 Task: Create in the project AztecBridge and in the Backlog issue 'Develop a new feature to allow for voice recognition and transcription' a child issue 'Integration with performance appraisal systems', and assign it to team member softage.3@softage.net. Create in the project AztecBridge and in the Backlog issue 'Implement a new feature to allow for advanced search capabilities' a child issue 'Big data model interpretability and transparency testing and optimization', and assign it to team member softage.4@softage.net
Action: Mouse moved to (177, 50)
Screenshot: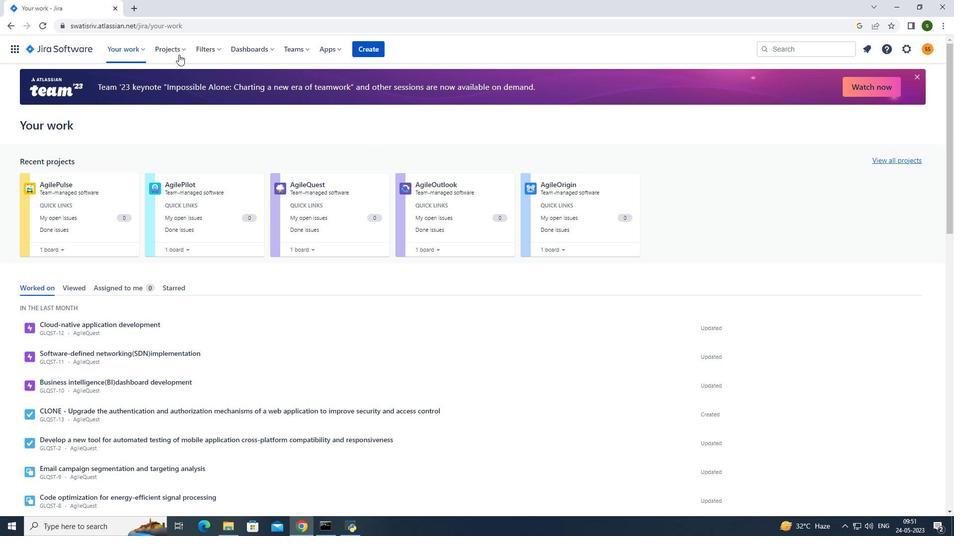 
Action: Mouse pressed left at (177, 50)
Screenshot: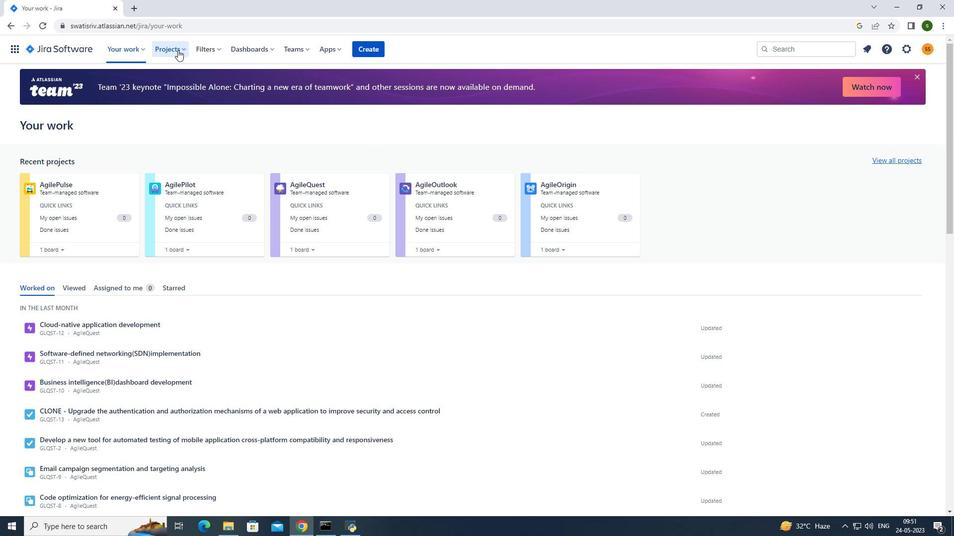 
Action: Mouse moved to (186, 92)
Screenshot: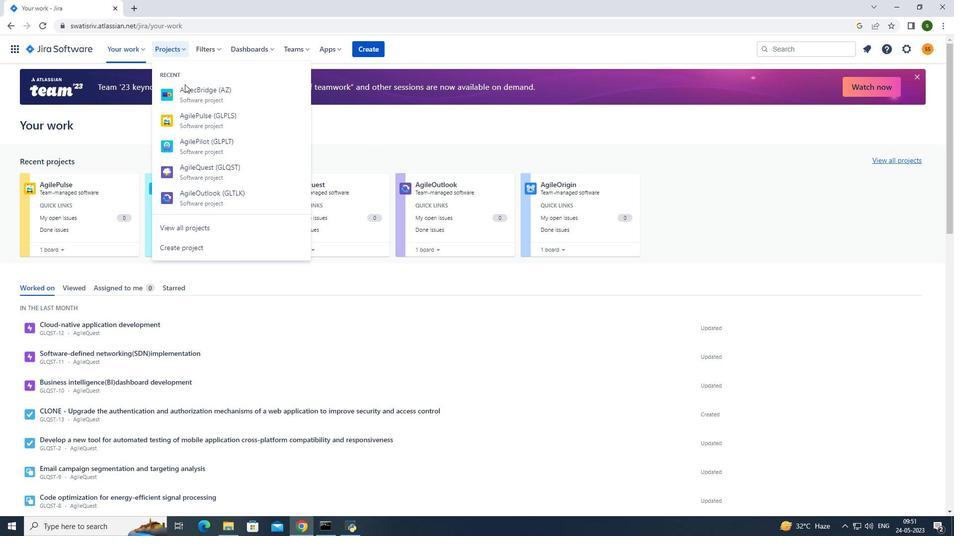 
Action: Mouse pressed left at (186, 92)
Screenshot: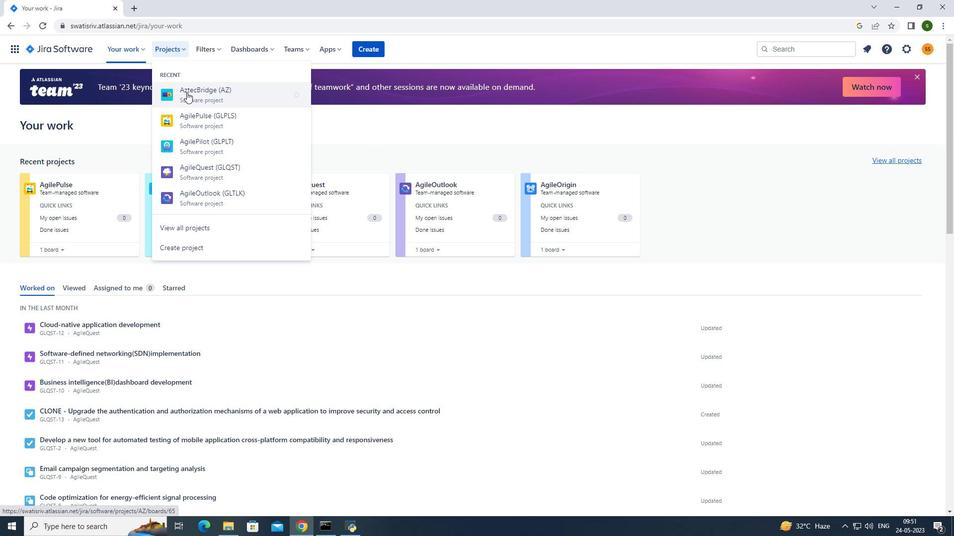 
Action: Mouse moved to (208, 345)
Screenshot: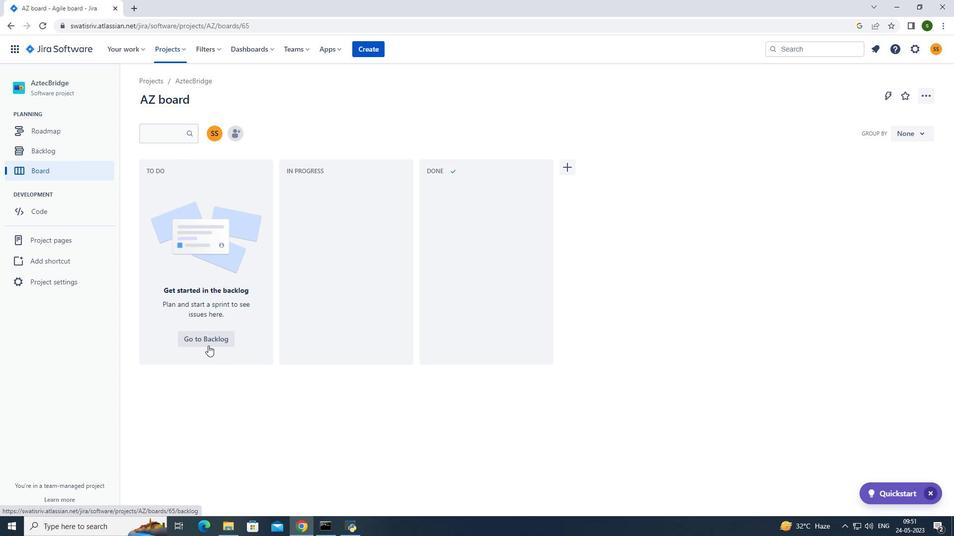 
Action: Mouse pressed left at (208, 345)
Screenshot: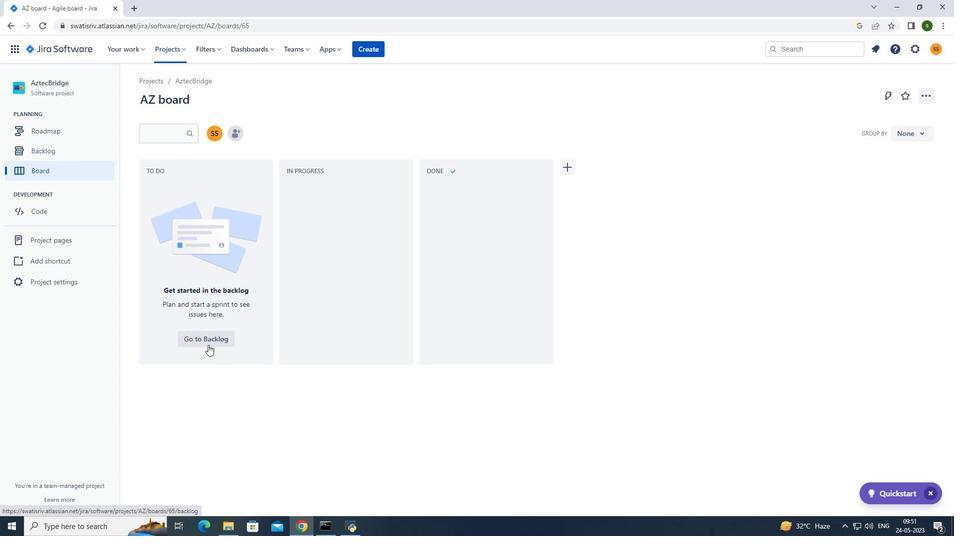 
Action: Mouse moved to (352, 357)
Screenshot: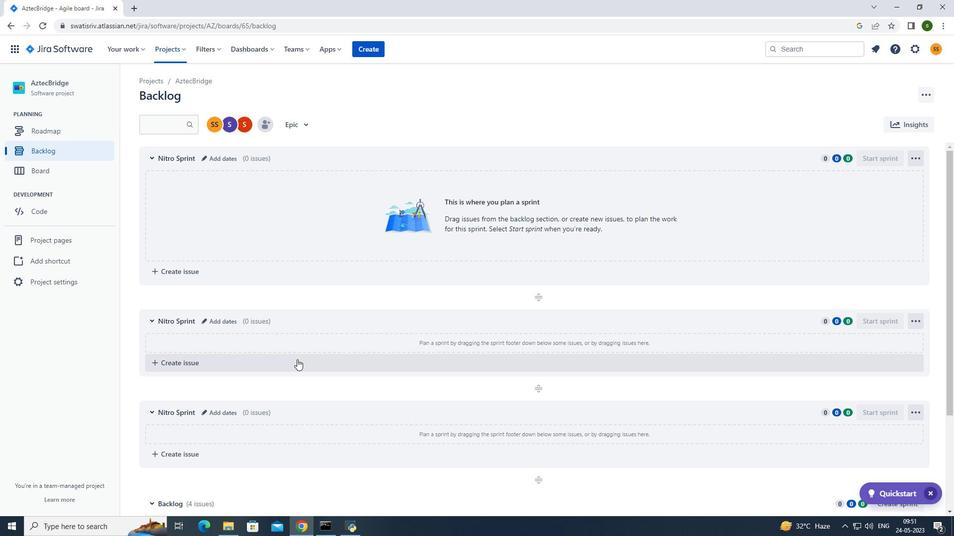 
Action: Mouse scrolled (352, 357) with delta (0, 0)
Screenshot: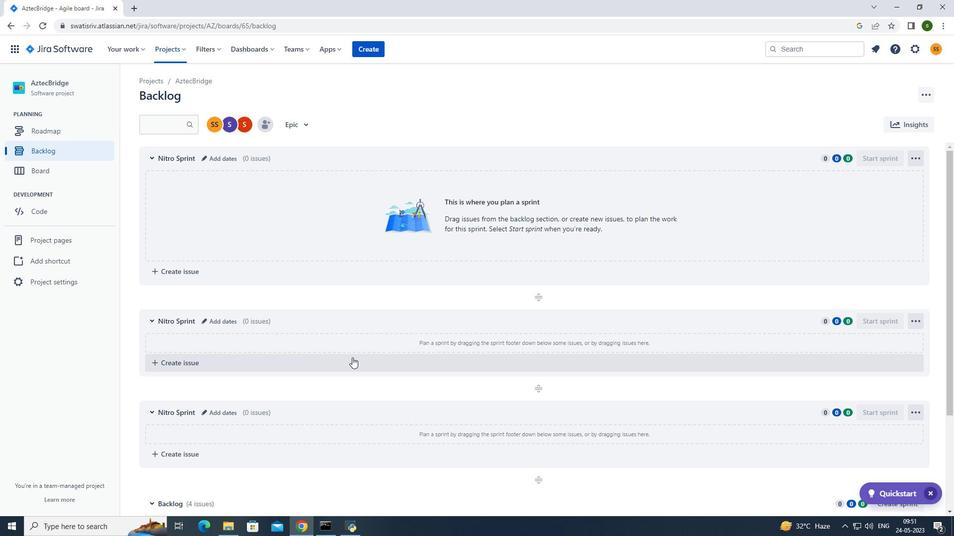 
Action: Mouse scrolled (352, 357) with delta (0, 0)
Screenshot: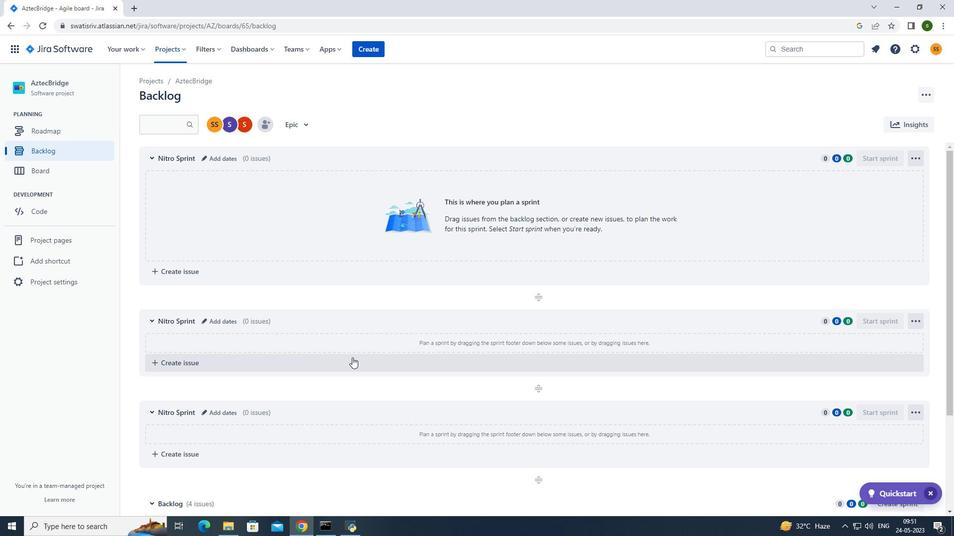 
Action: Mouse scrolled (352, 357) with delta (0, 0)
Screenshot: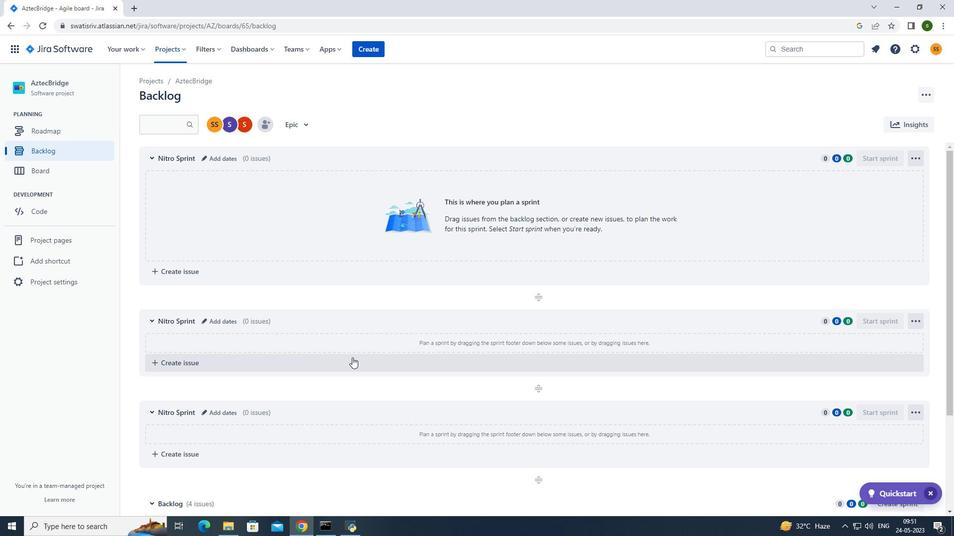 
Action: Mouse scrolled (352, 357) with delta (0, 0)
Screenshot: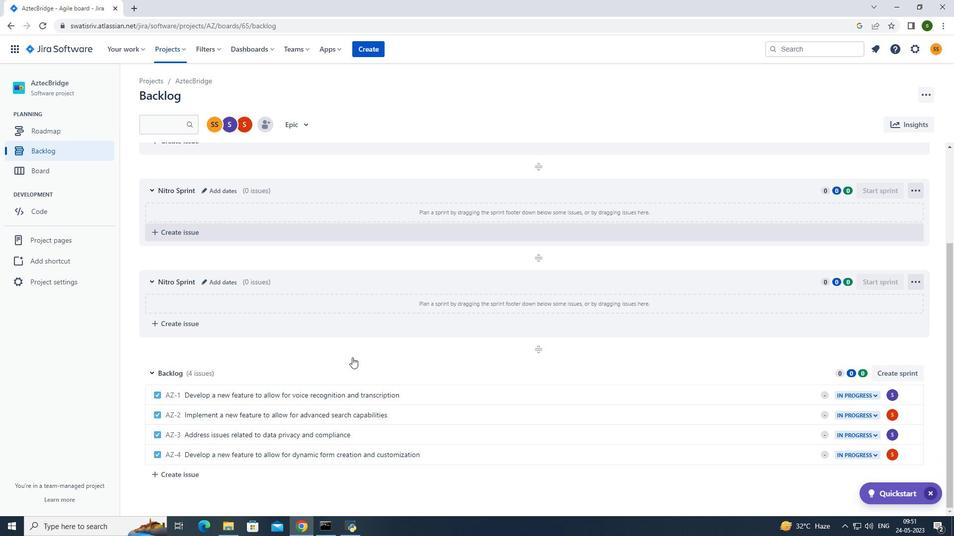 
Action: Mouse scrolled (352, 357) with delta (0, 0)
Screenshot: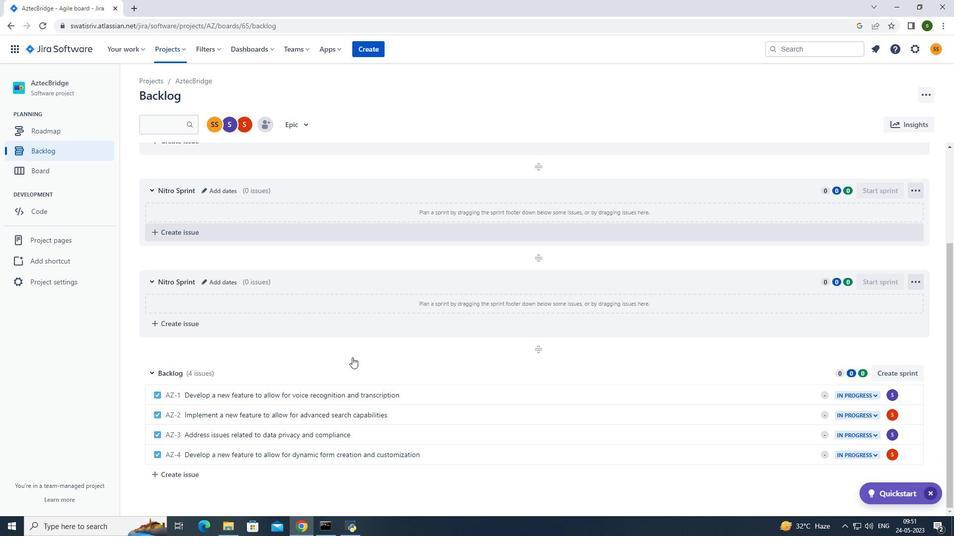 
Action: Mouse moved to (452, 397)
Screenshot: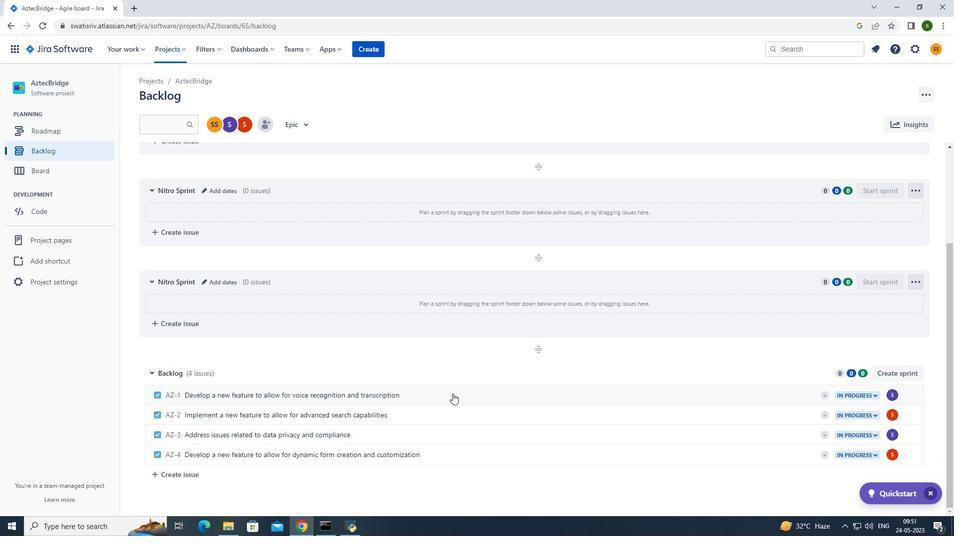 
Action: Mouse pressed left at (452, 397)
Screenshot: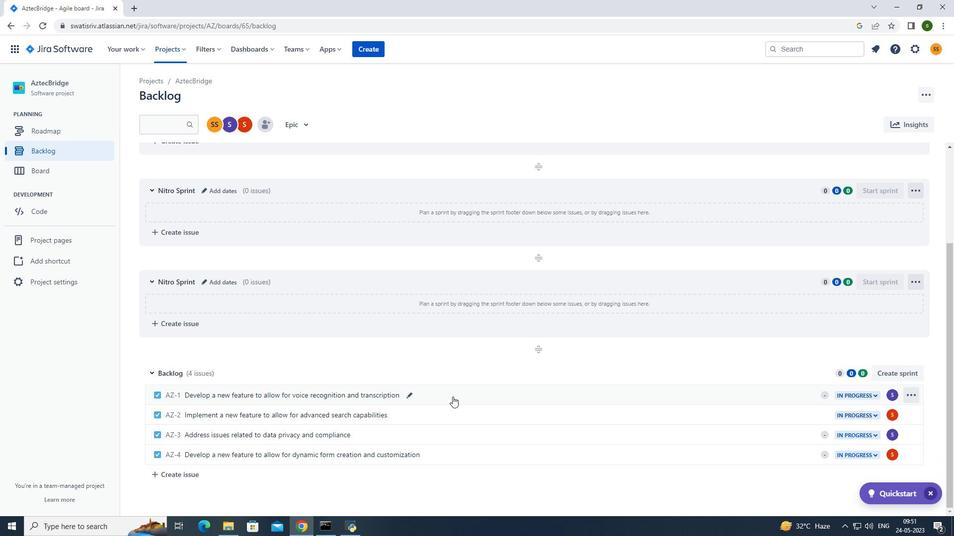 
Action: Mouse moved to (777, 210)
Screenshot: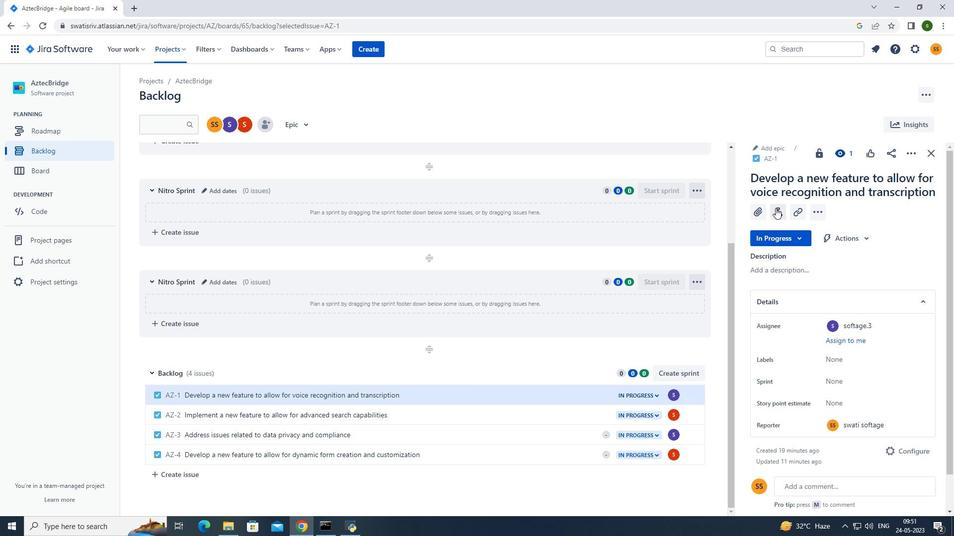 
Action: Mouse pressed left at (777, 210)
Screenshot: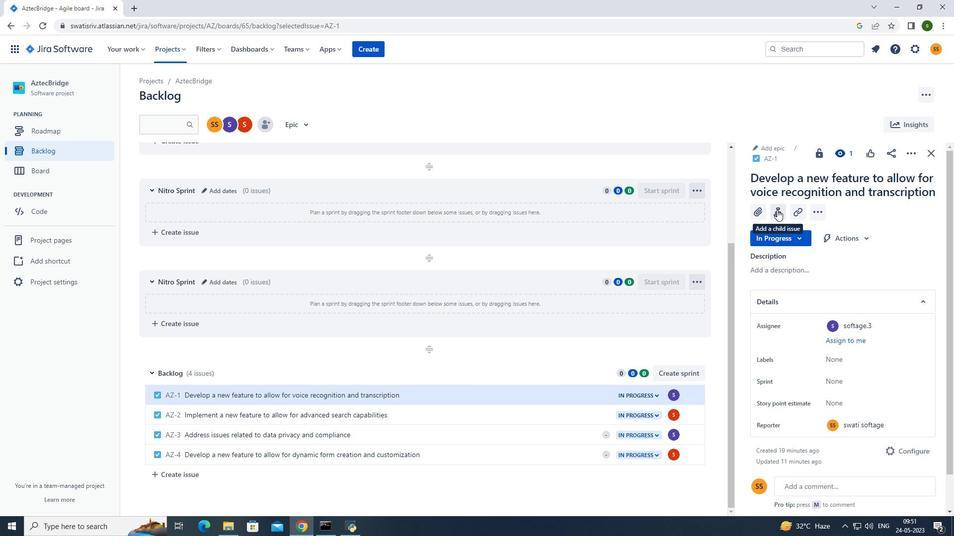 
Action: Mouse moved to (800, 319)
Screenshot: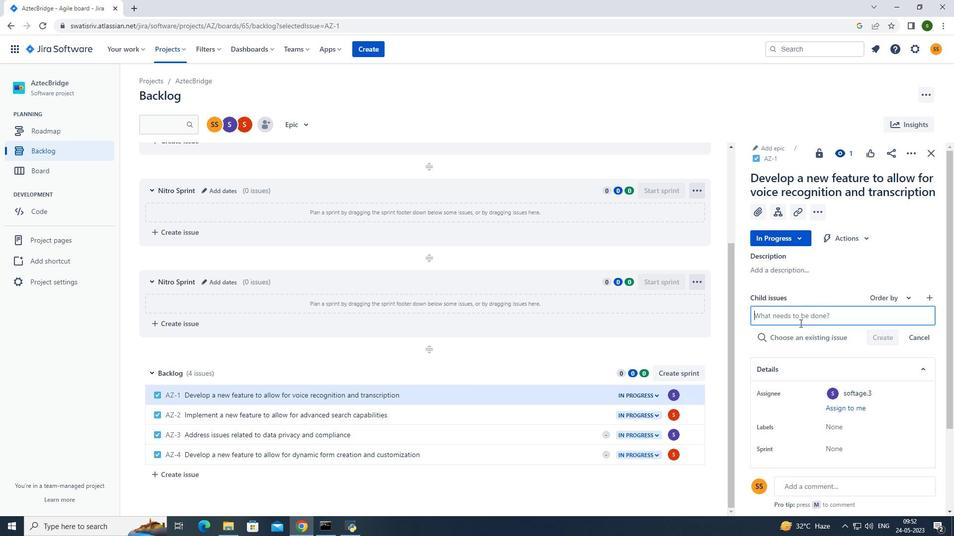 
Action: Mouse pressed left at (800, 319)
Screenshot: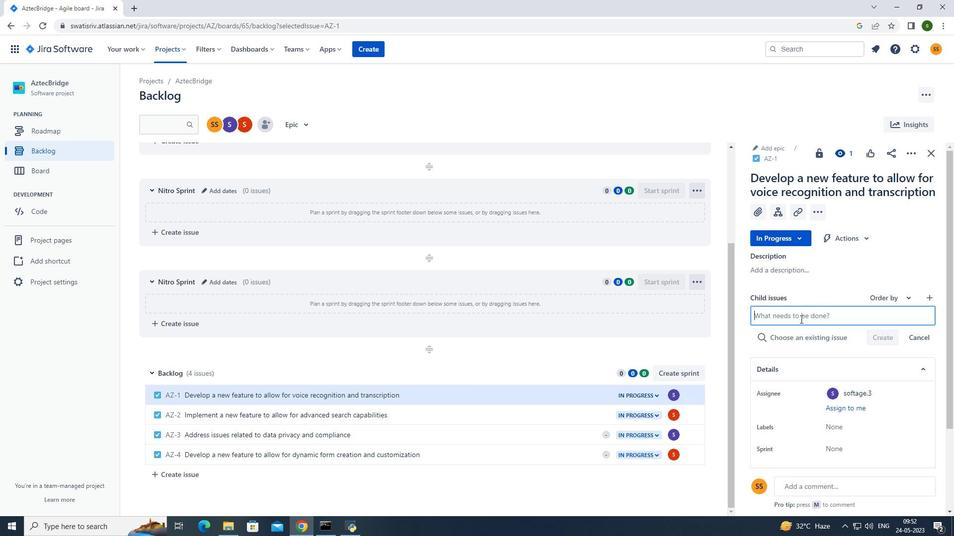 
Action: Mouse moved to (799, 319)
Screenshot: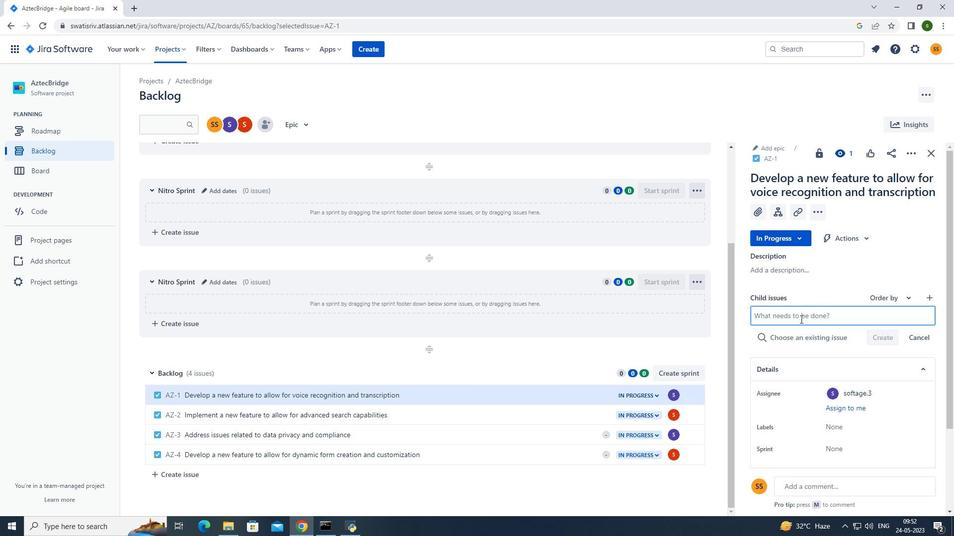 
Action: Key pressed <Key.caps_lock>I<Key.caps_lock>ntegration<Key.space>with<Key.space>performance<Key.space>appraisal<Key.space>systems<Key.enter>
Screenshot: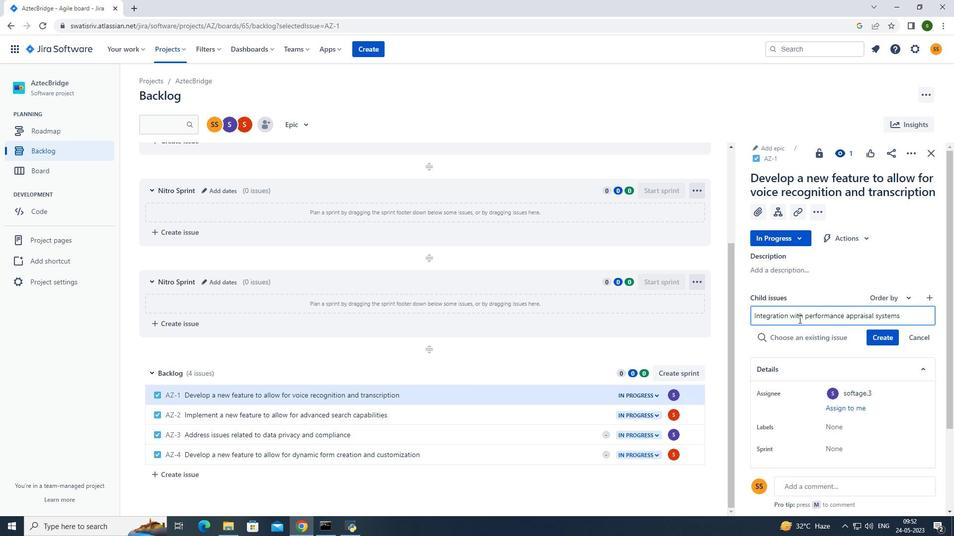 
Action: Mouse moved to (887, 319)
Screenshot: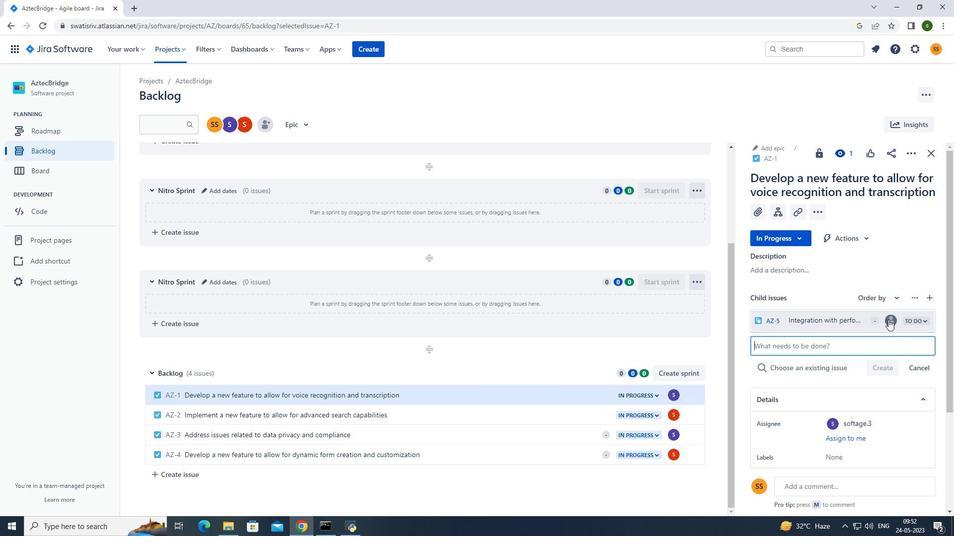 
Action: Mouse pressed left at (887, 319)
Screenshot: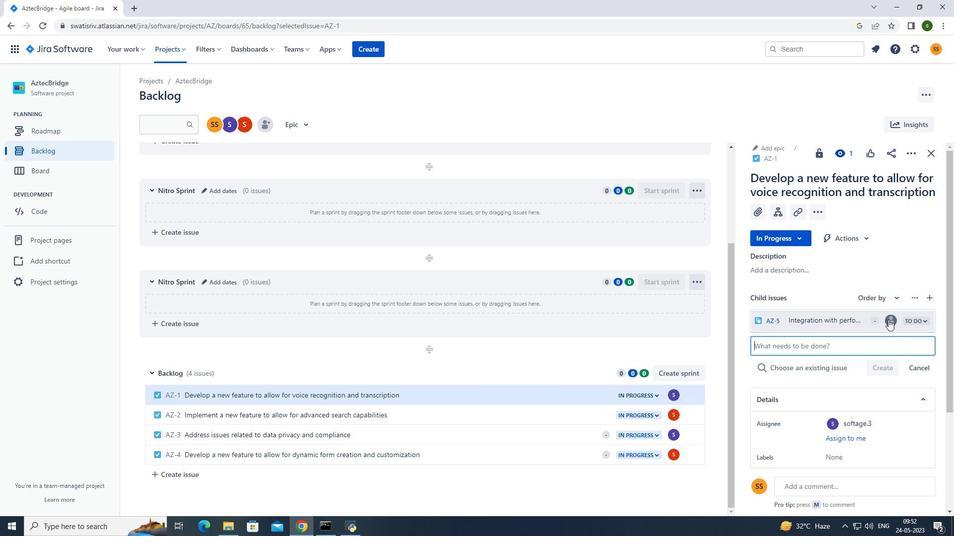 
Action: Mouse moved to (795, 267)
Screenshot: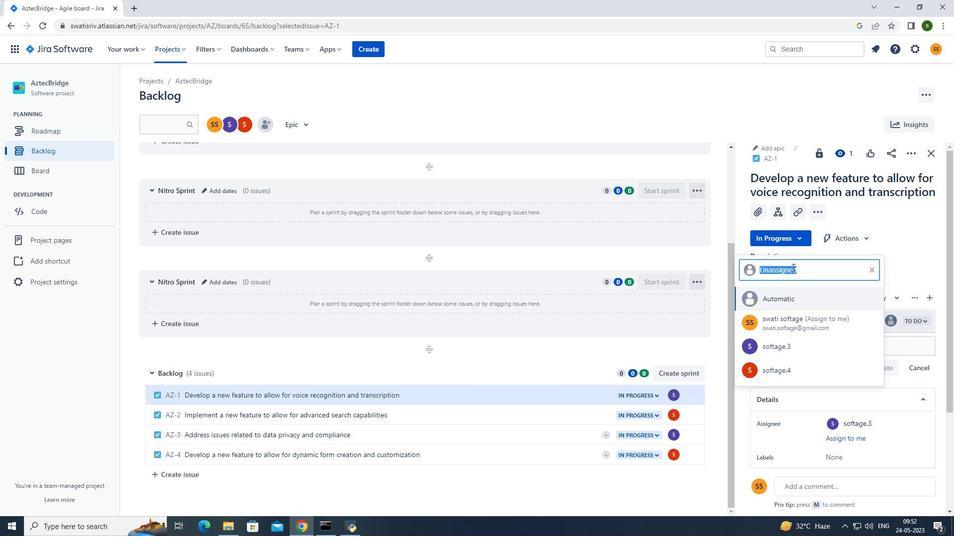 
Action: Key pressed softage.3<Key.shift>@softage.net<Key.enter>
Screenshot: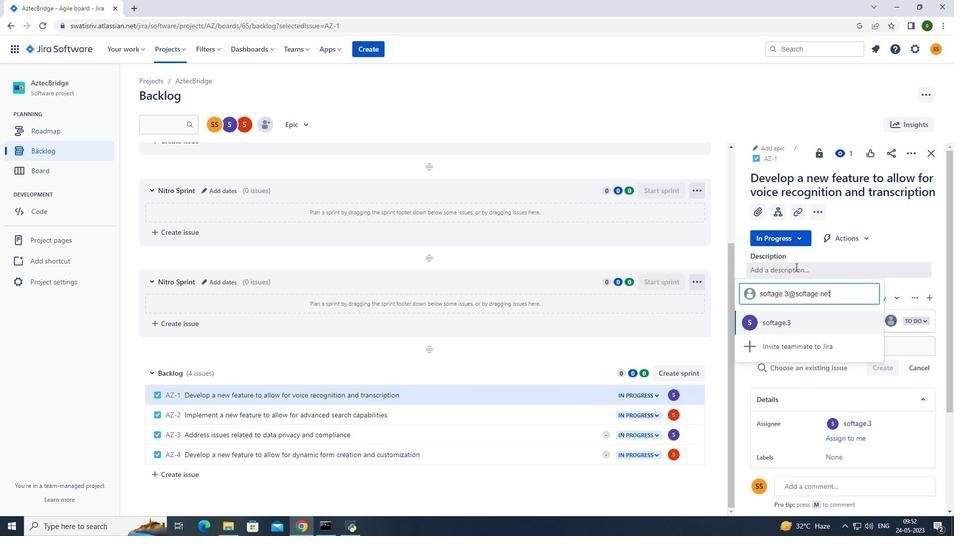 
Action: Mouse moved to (179, 51)
Screenshot: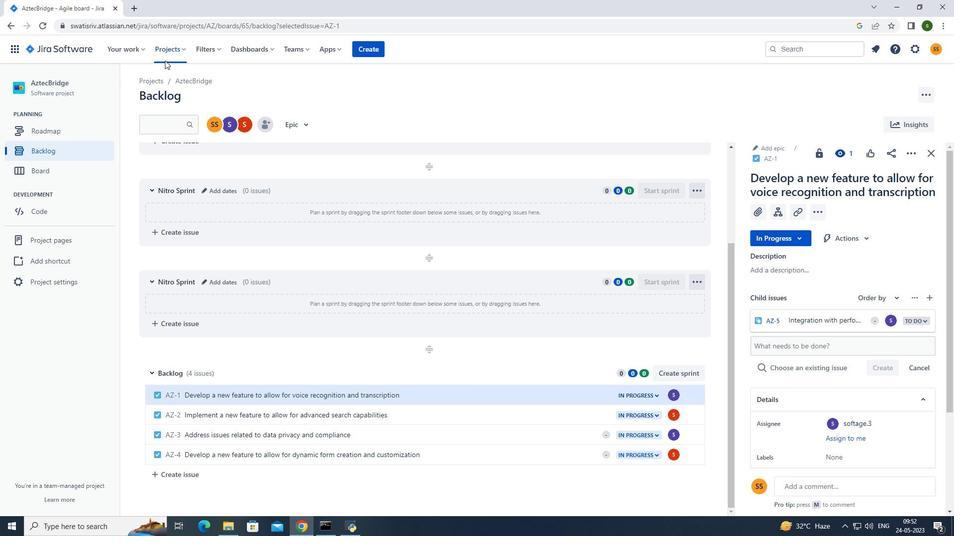 
Action: Mouse pressed left at (179, 51)
Screenshot: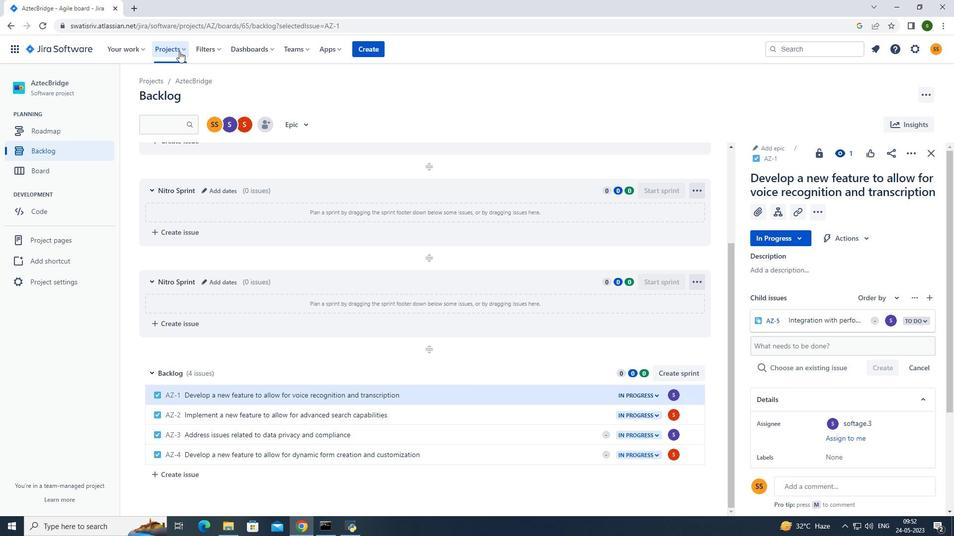 
Action: Mouse moved to (201, 90)
Screenshot: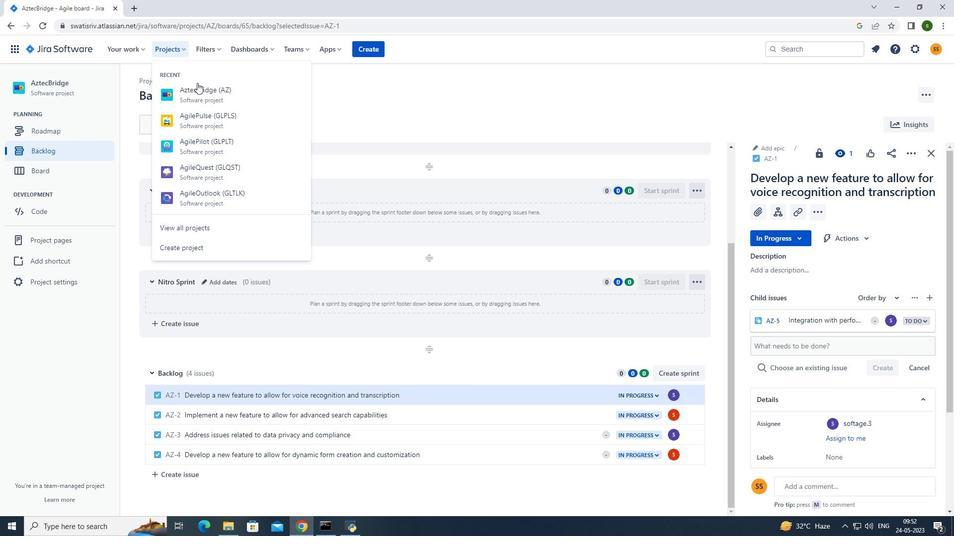 
Action: Mouse pressed left at (201, 90)
Screenshot: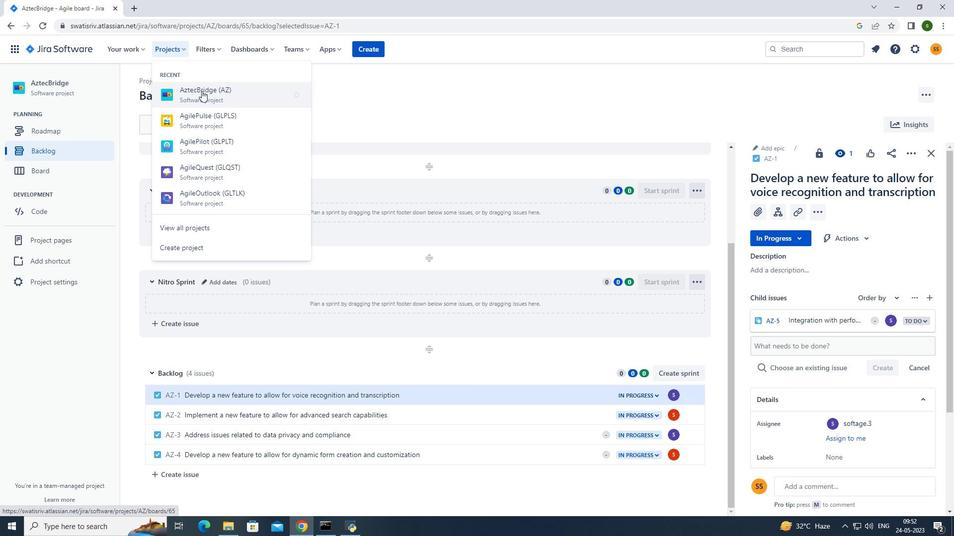 
Action: Mouse moved to (198, 336)
Screenshot: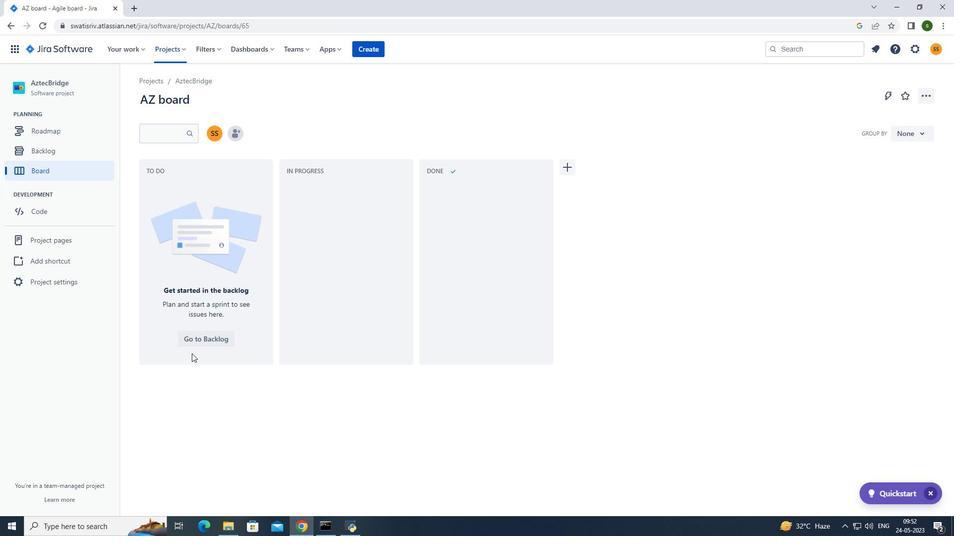 
Action: Mouse pressed left at (198, 336)
Screenshot: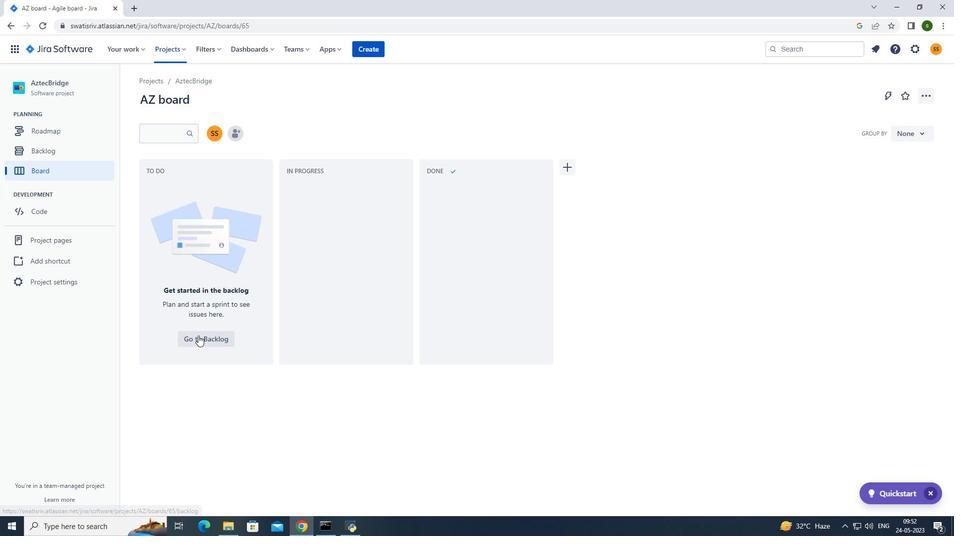 
Action: Mouse moved to (324, 337)
Screenshot: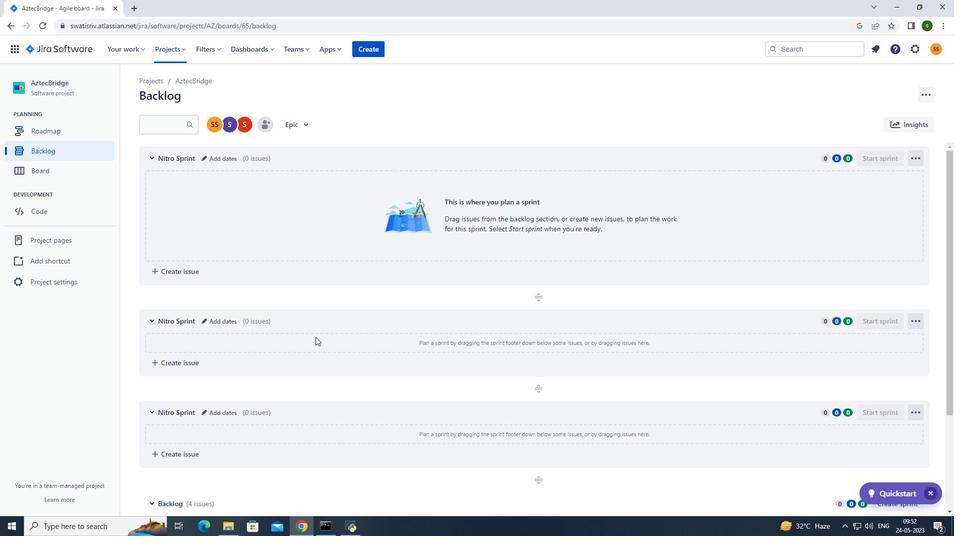
Action: Mouse scrolled (324, 337) with delta (0, 0)
Screenshot: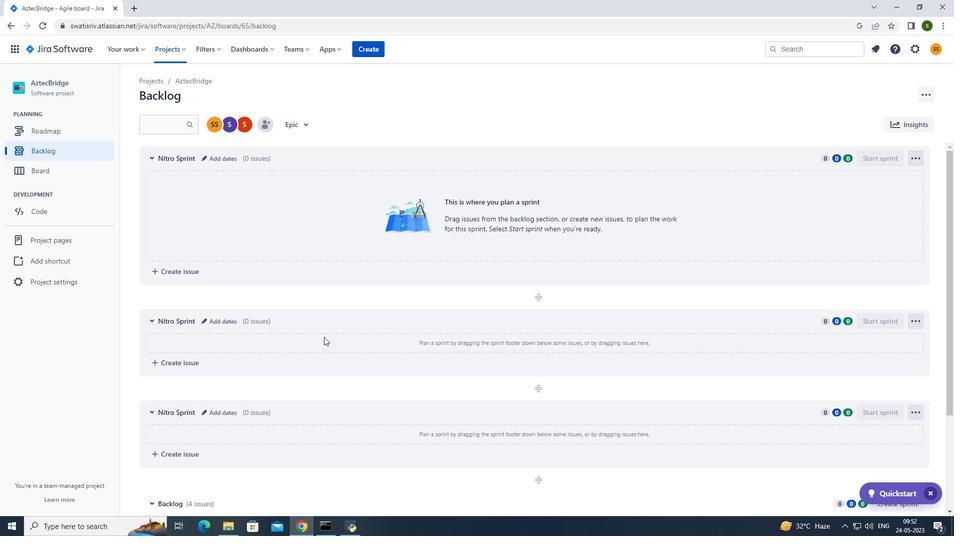 
Action: Mouse scrolled (324, 337) with delta (0, 0)
Screenshot: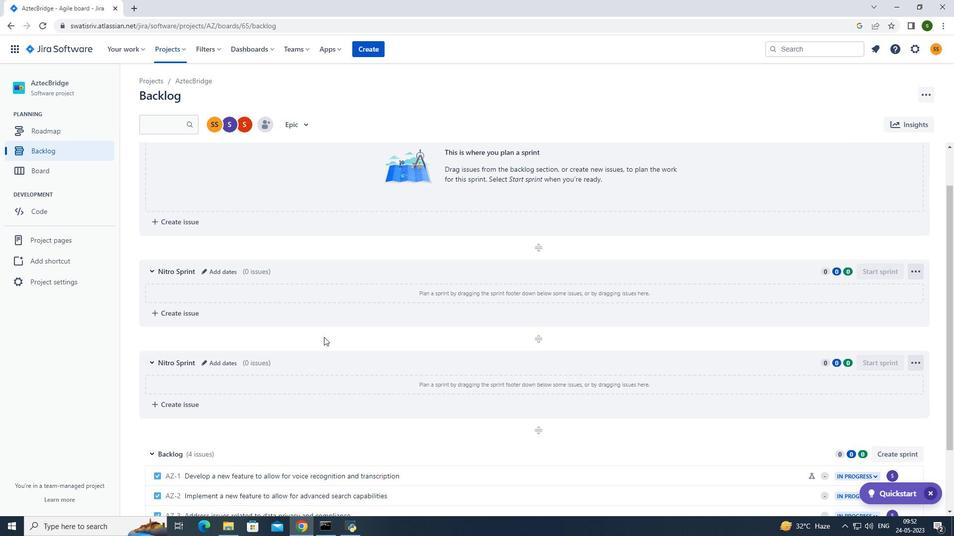 
Action: Mouse scrolled (324, 337) with delta (0, 0)
Screenshot: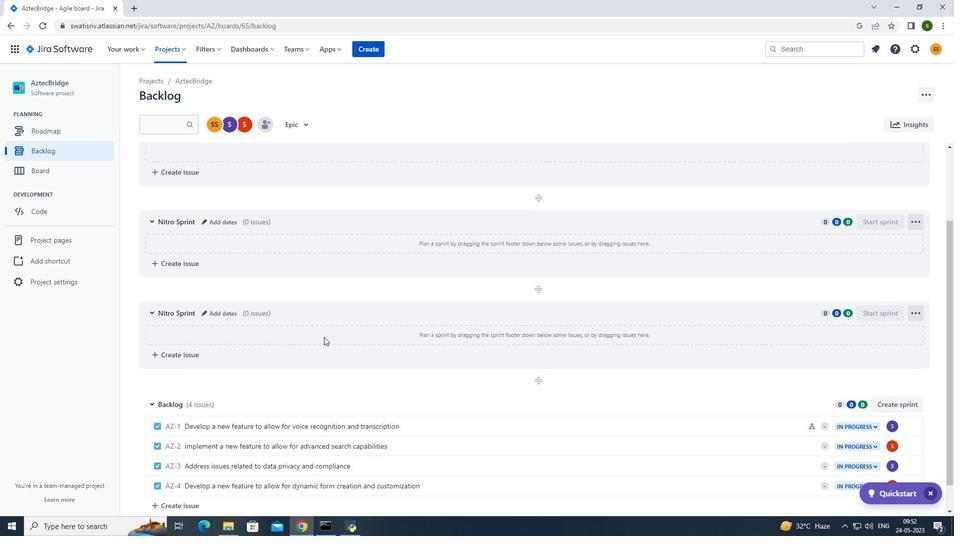 
Action: Mouse scrolled (324, 337) with delta (0, 0)
Screenshot: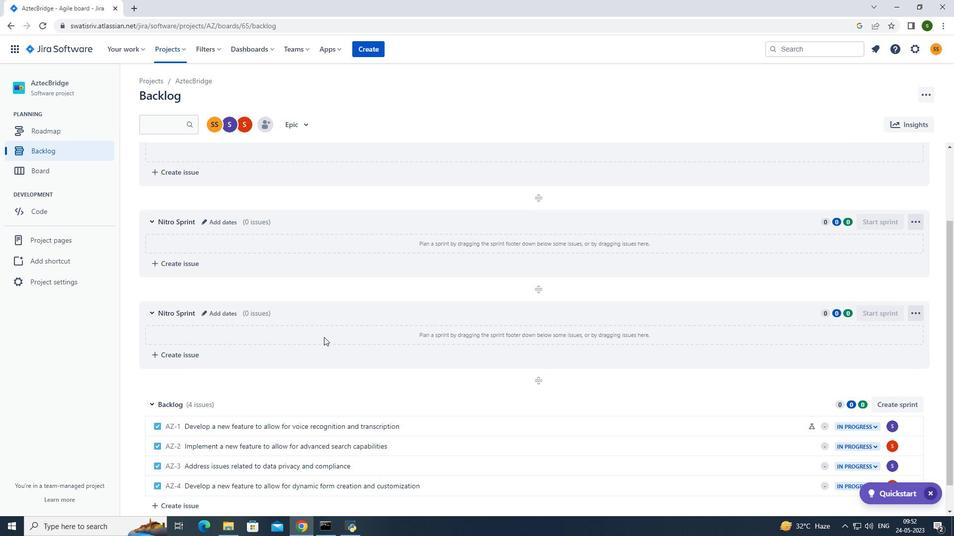 
Action: Mouse scrolled (324, 337) with delta (0, 0)
Screenshot: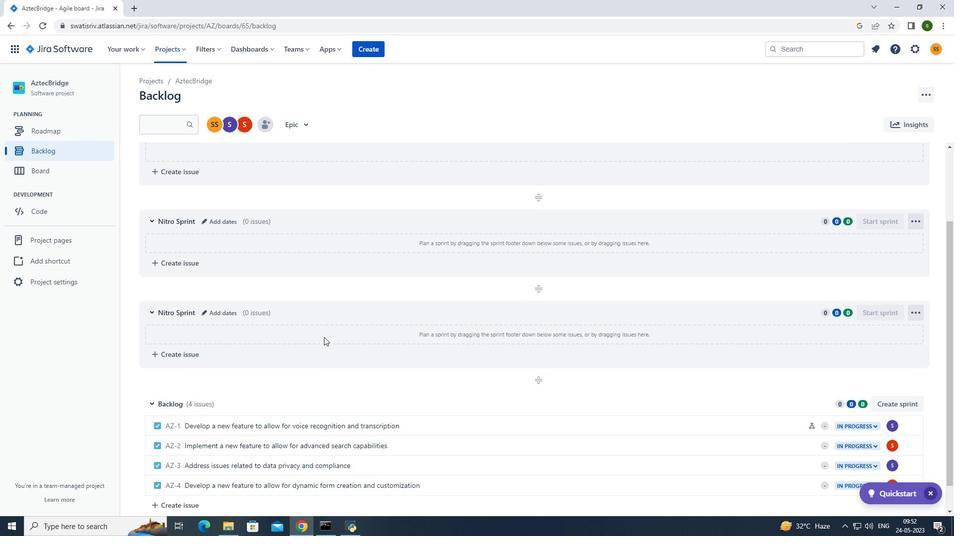 
Action: Mouse scrolled (324, 337) with delta (0, 0)
Screenshot: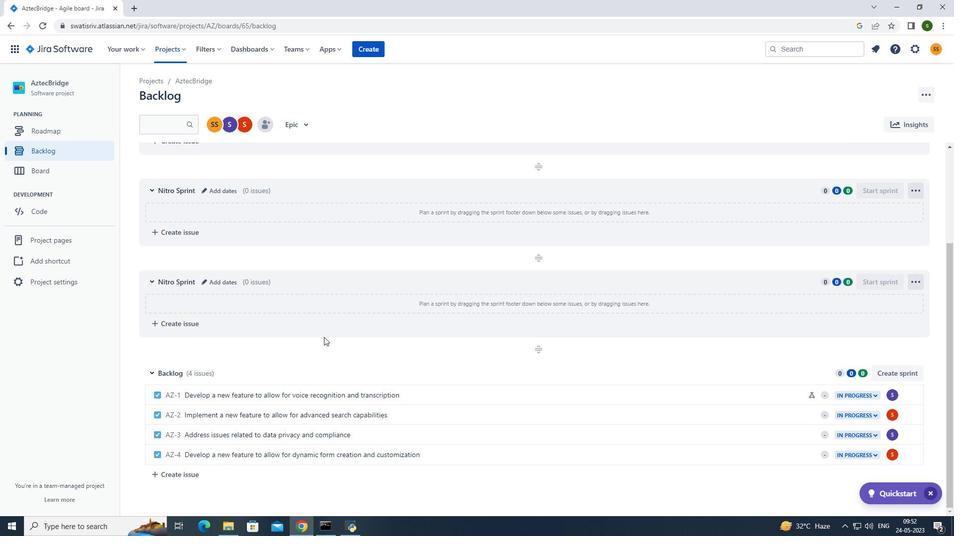 
Action: Mouse scrolled (324, 337) with delta (0, 0)
Screenshot: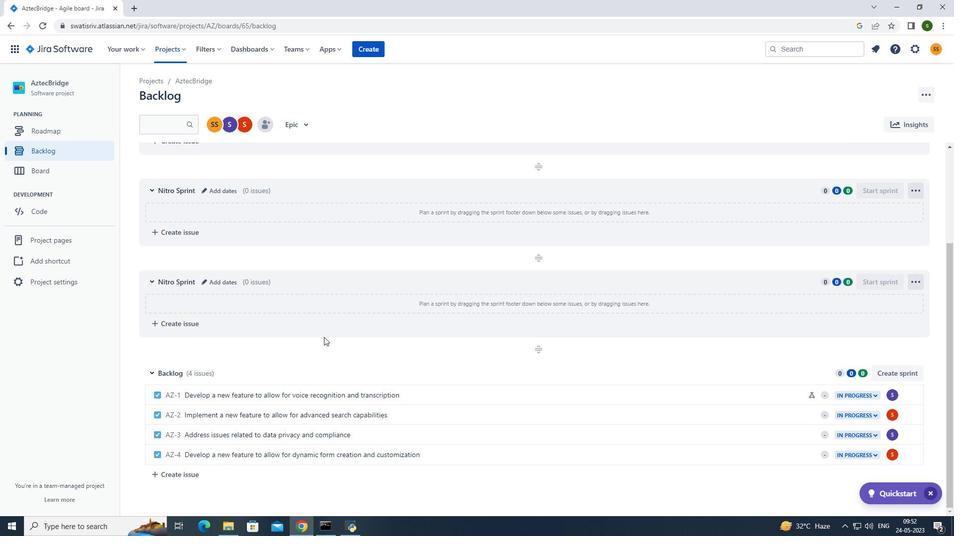 
Action: Mouse moved to (443, 413)
Screenshot: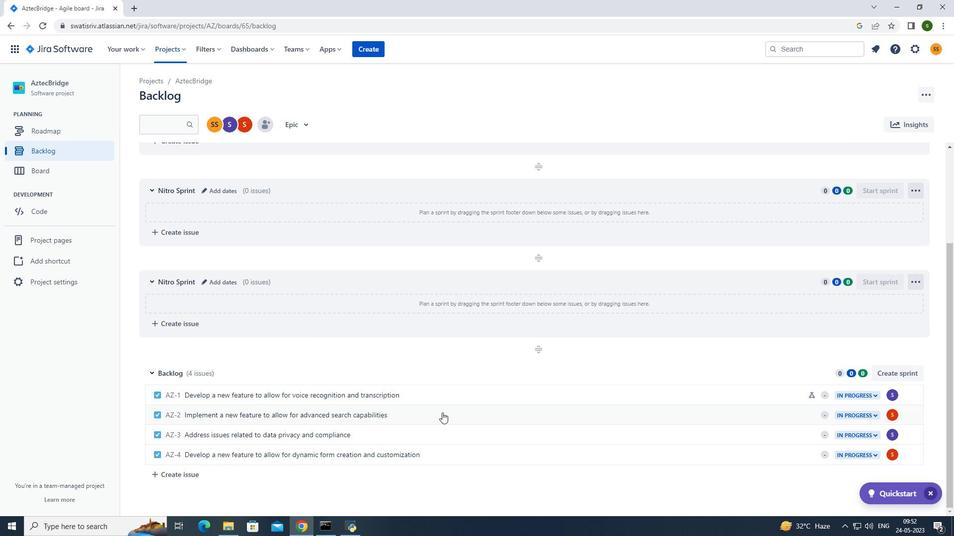 
Action: Mouse pressed left at (443, 413)
Screenshot: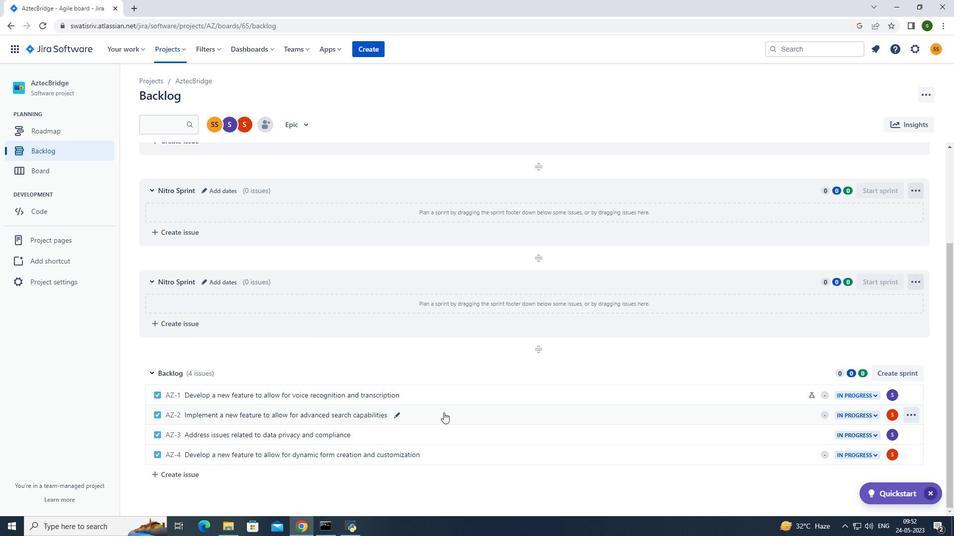 
Action: Mouse moved to (777, 208)
Screenshot: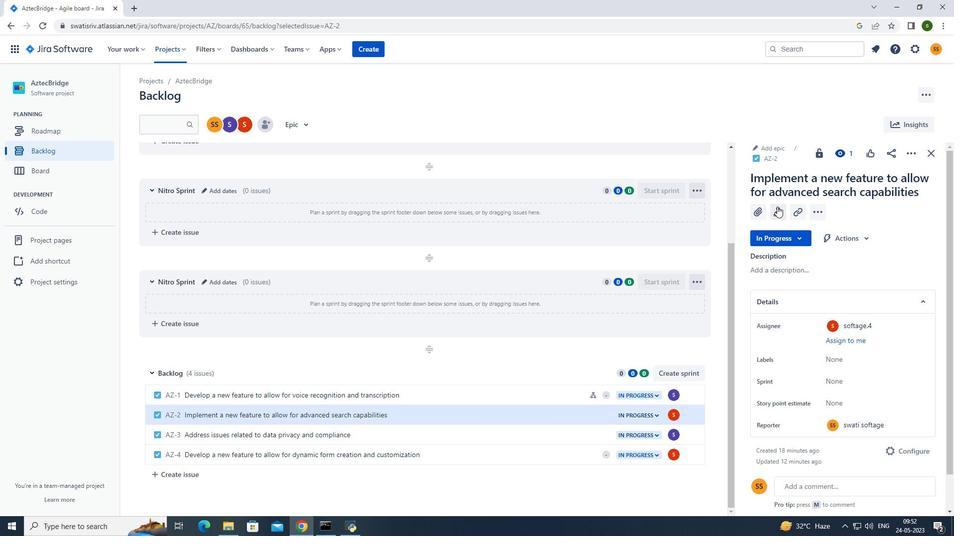 
Action: Mouse pressed left at (777, 208)
Screenshot: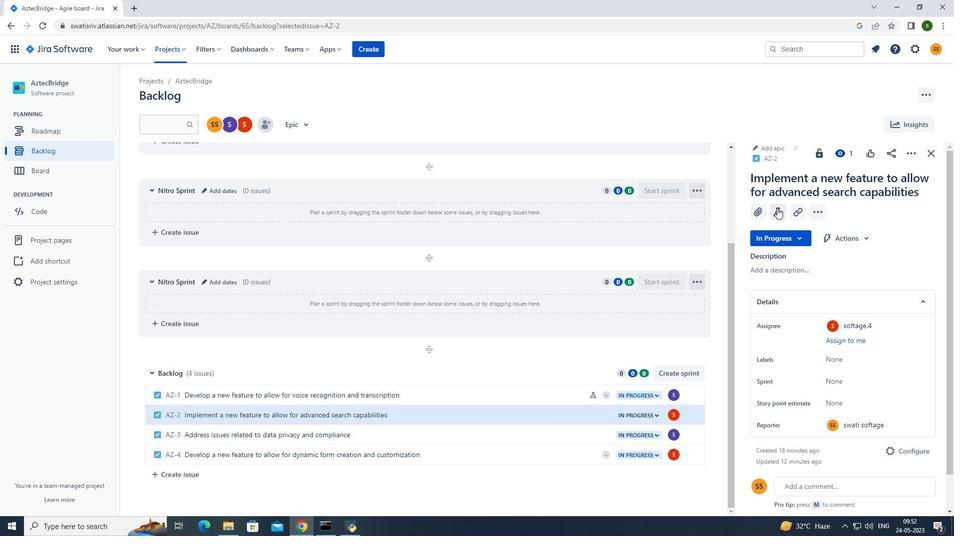 
Action: Mouse moved to (791, 307)
Screenshot: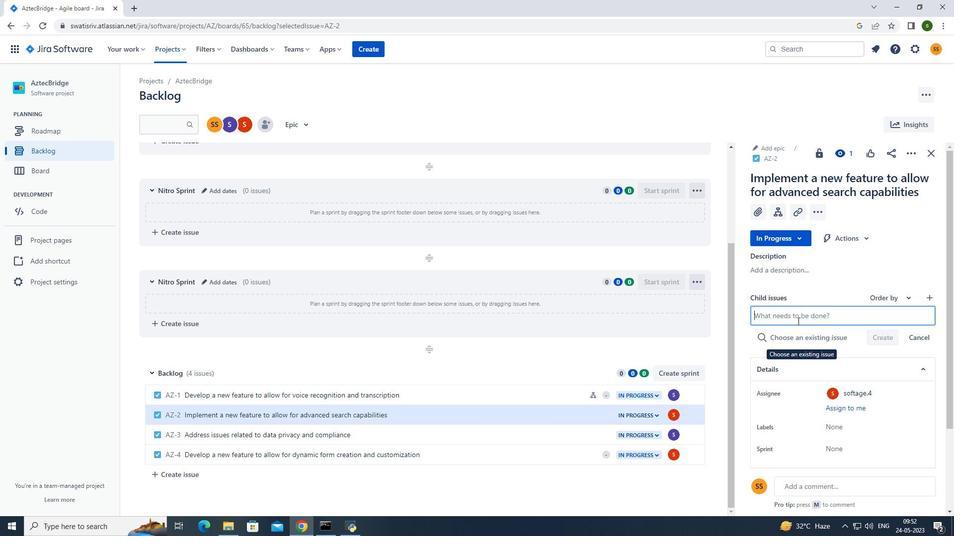 
Action: Mouse pressed left at (791, 307)
Screenshot: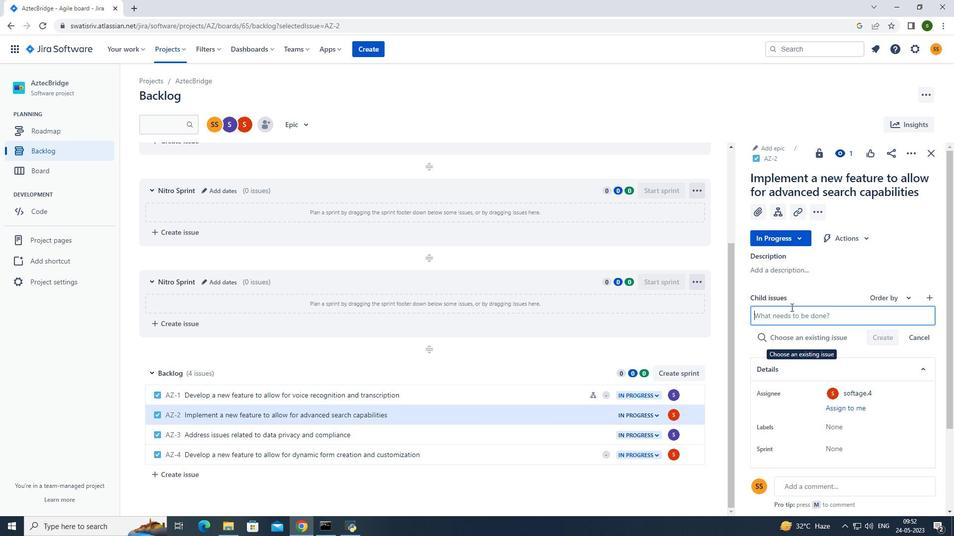 
Action: Mouse moved to (788, 307)
Screenshot: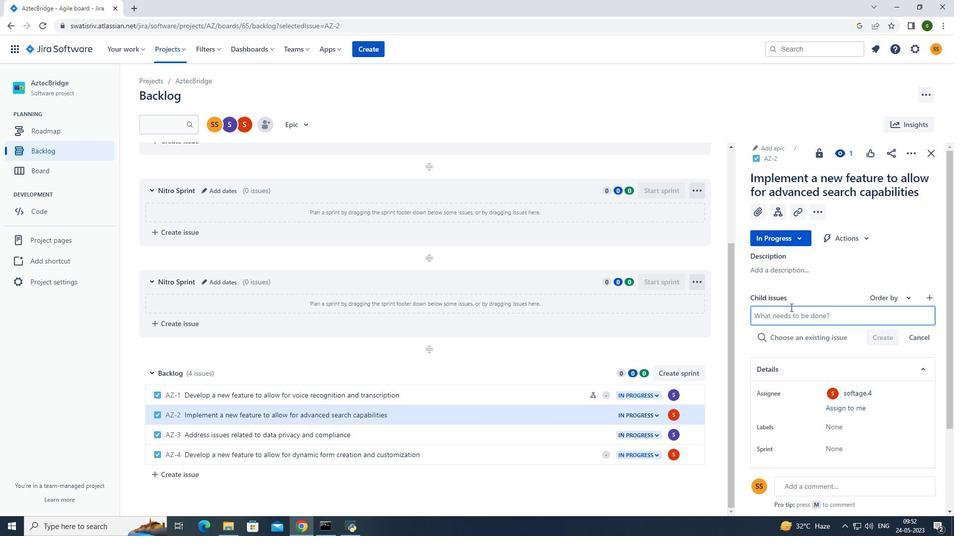 
Action: Key pressed <Key.caps_lock>B<Key.caps_lock>ig<Key.space>data<Key.space>model<Key.space>interpretability<Key.space>and<Key.space>transparency<Key.space>testing<Key.space>and<Key.space>optimization<Key.enter>
Screenshot: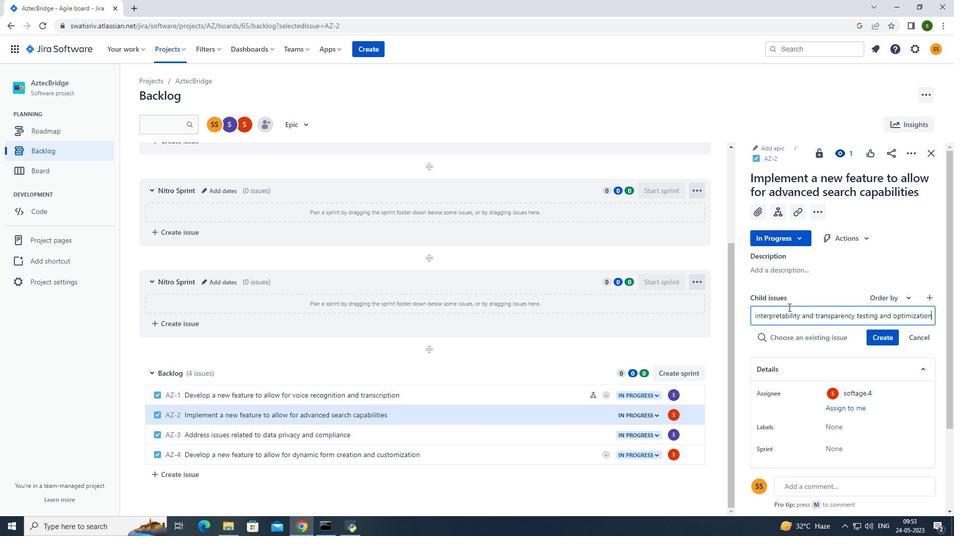 
Action: Mouse moved to (891, 322)
Screenshot: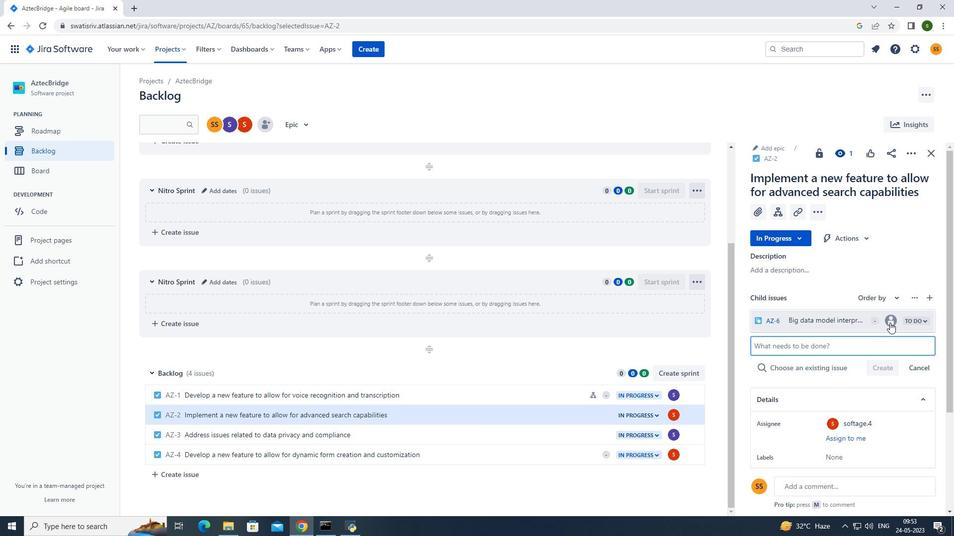 
Action: Mouse pressed left at (891, 322)
Screenshot: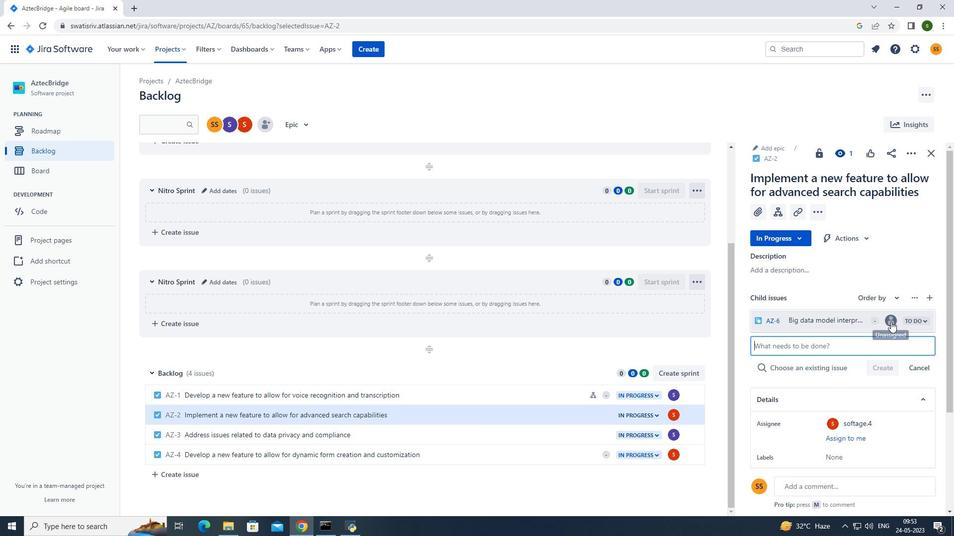 
Action: Mouse moved to (797, 300)
Screenshot: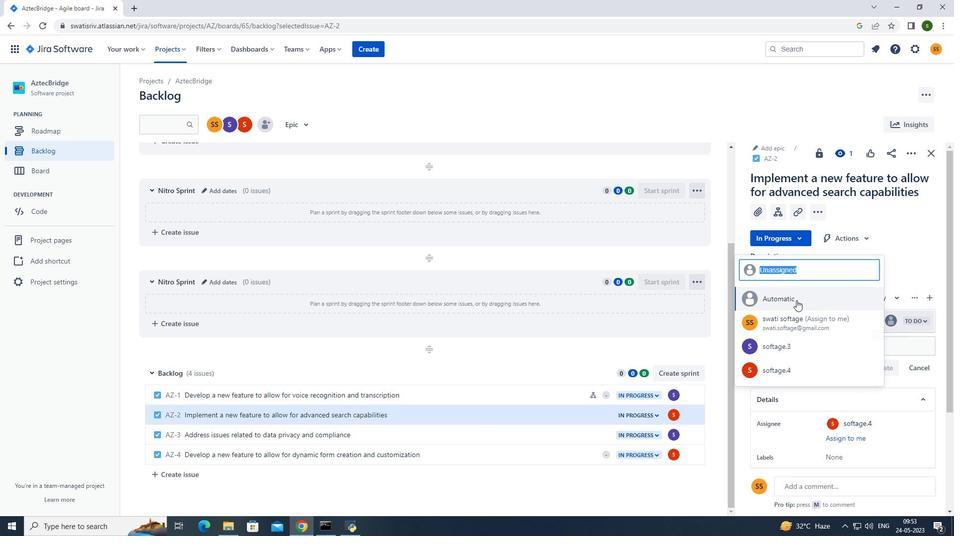 
Action: Key pressed softage.4<Key.shift>@softage.net
Screenshot: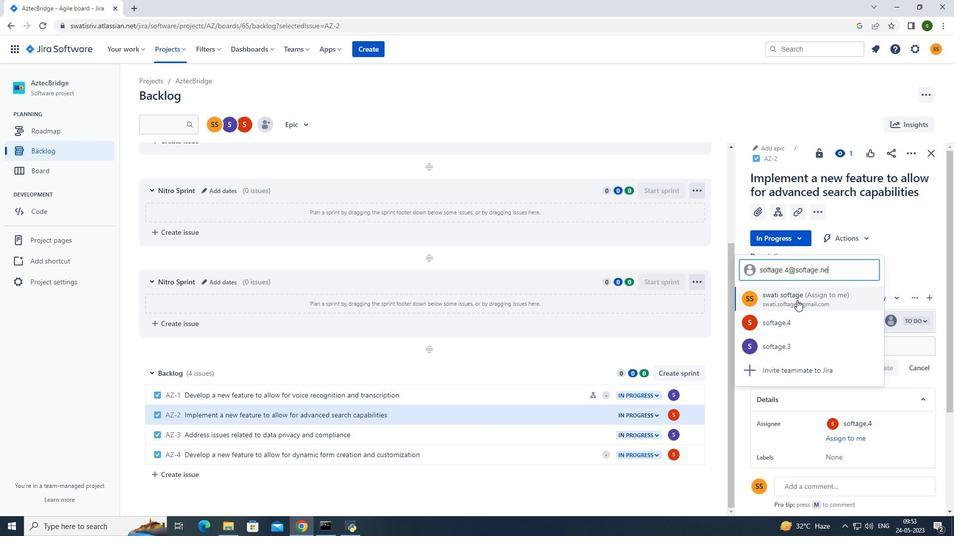
Action: Mouse moved to (787, 317)
Screenshot: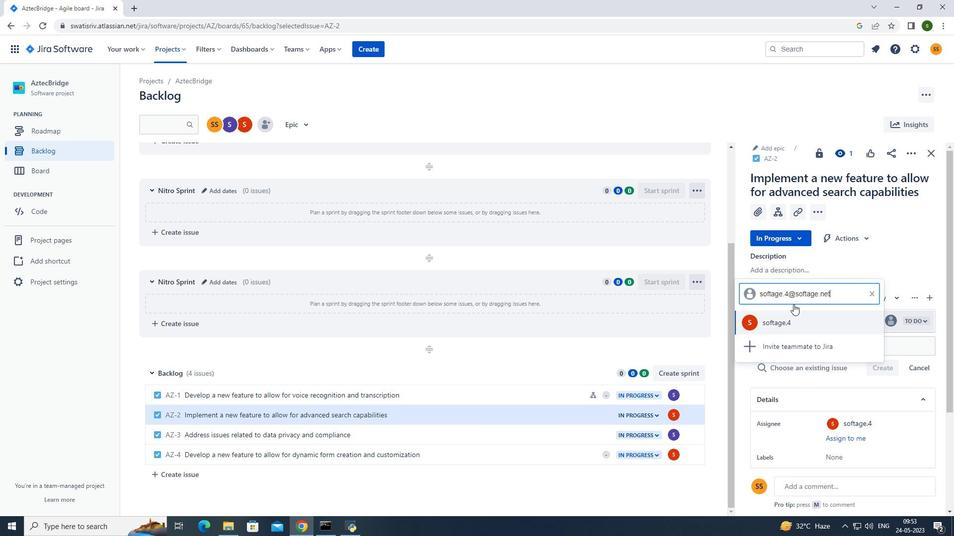 
Action: Mouse pressed left at (787, 317)
Screenshot: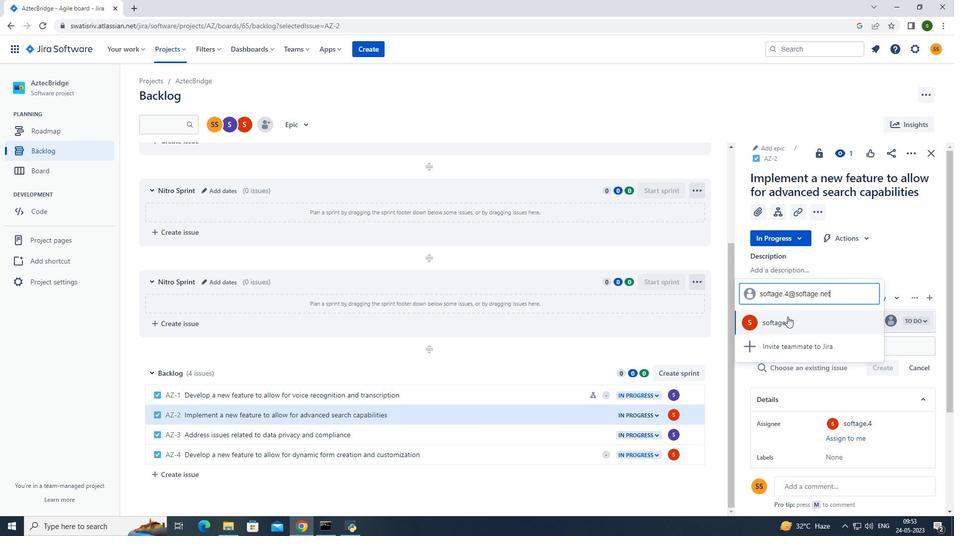 
Action: Mouse moved to (809, 283)
Screenshot: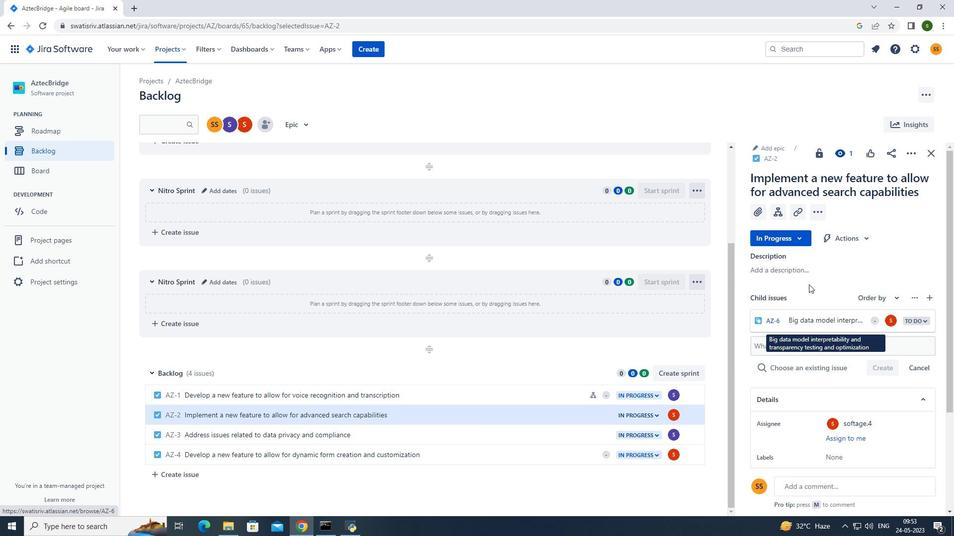 
